Task: Choose file "Resume Document".
Action: Mouse moved to (454, 103)
Screenshot: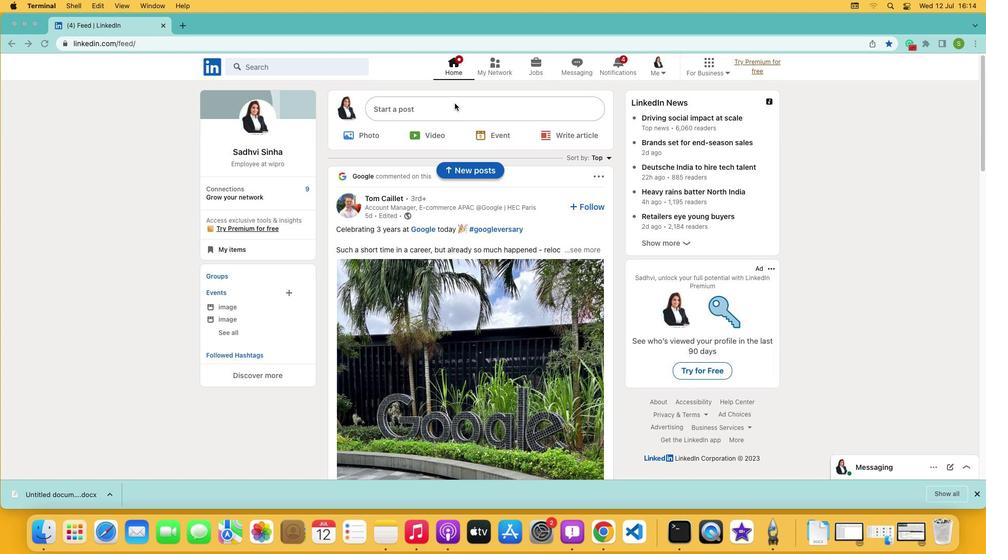 
Action: Mouse pressed left at (454, 103)
Screenshot: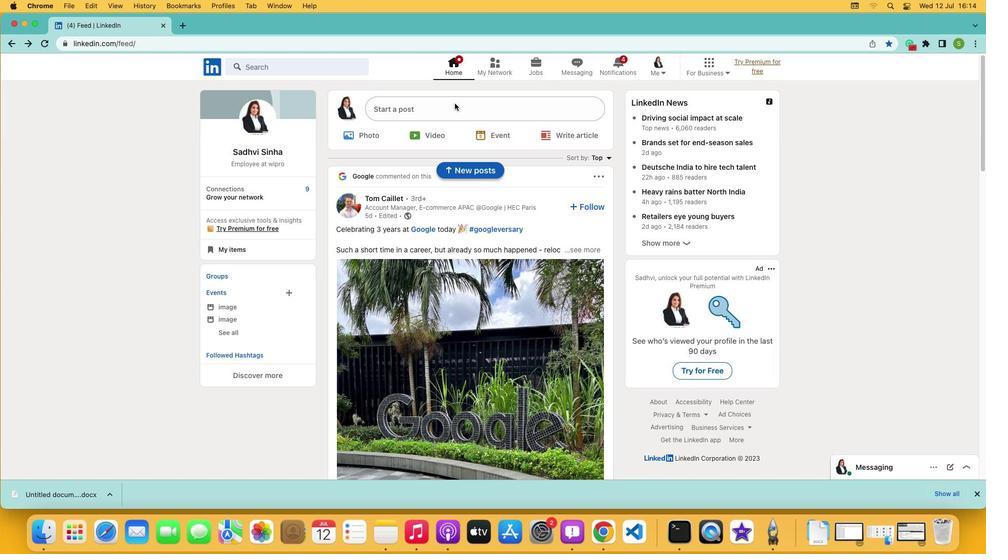 
Action: Mouse pressed left at (454, 103)
Screenshot: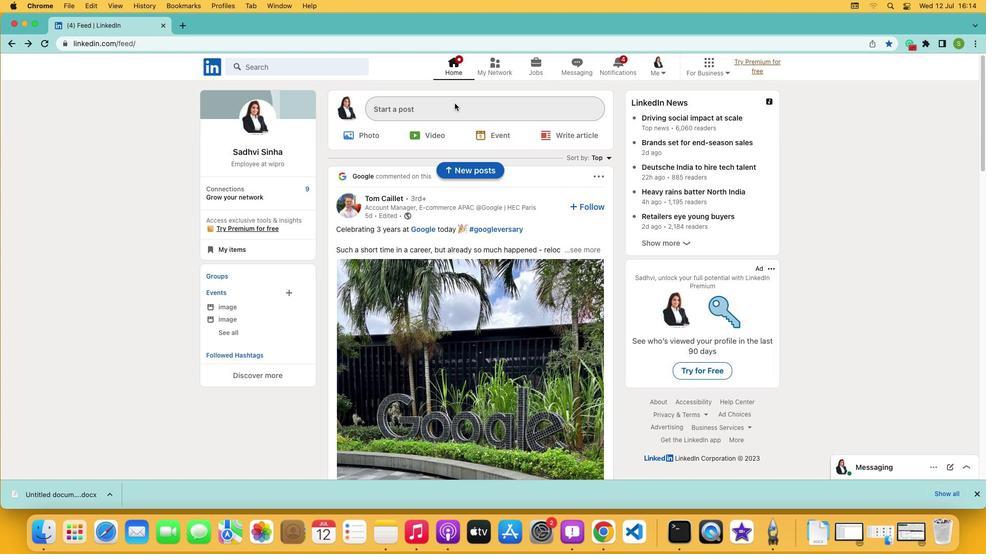 
Action: Mouse moved to (433, 312)
Screenshot: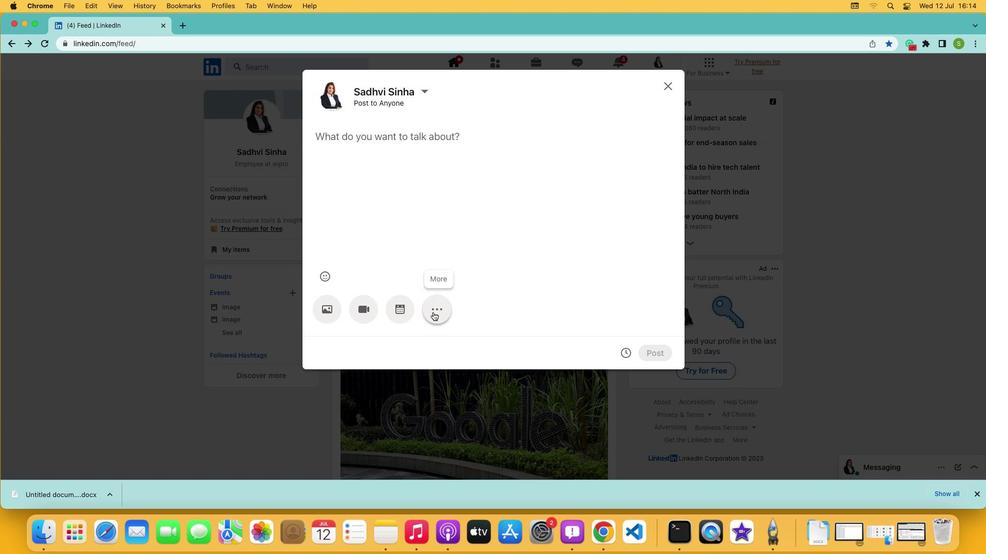 
Action: Mouse pressed left at (433, 312)
Screenshot: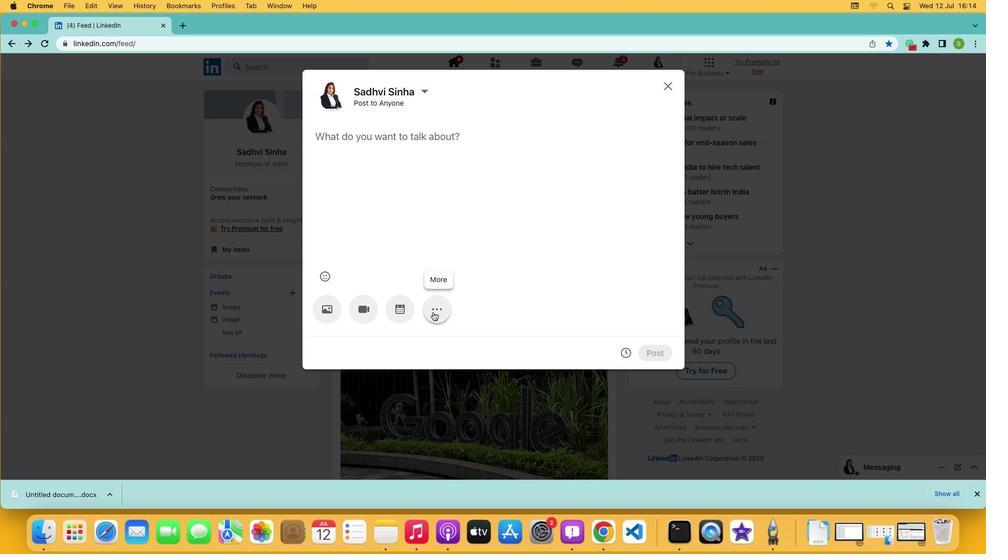 
Action: Mouse moved to (538, 308)
Screenshot: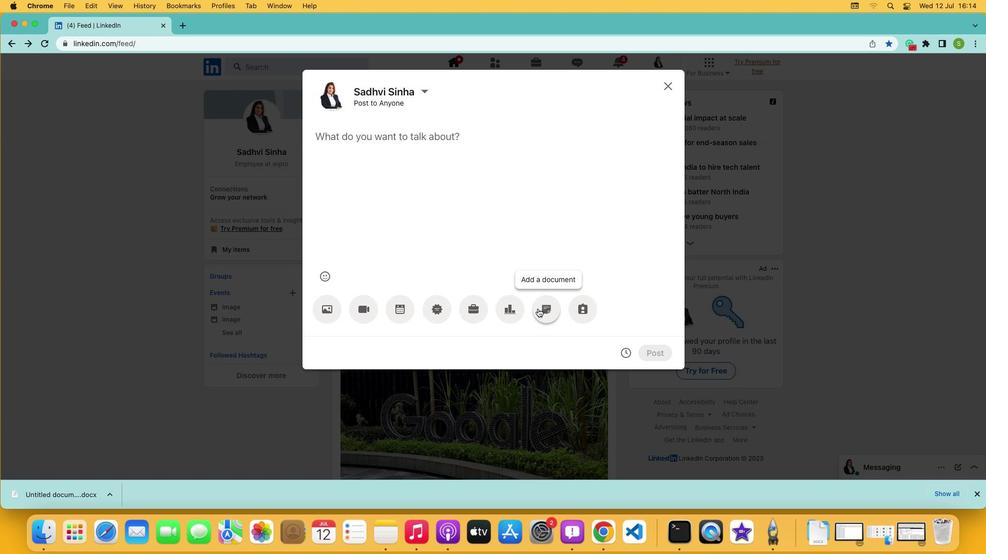 
Action: Mouse pressed left at (538, 308)
Screenshot: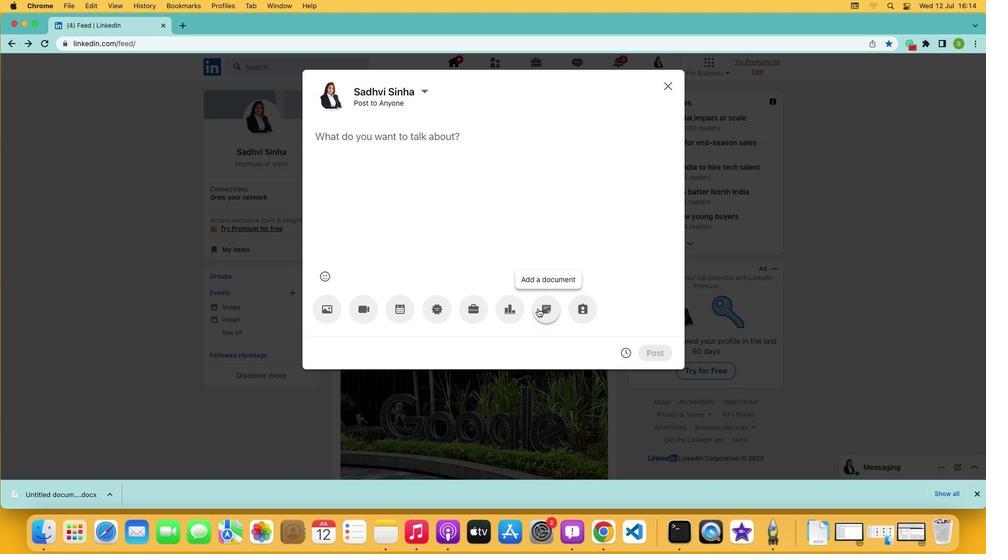 
Action: Mouse moved to (443, 128)
Screenshot: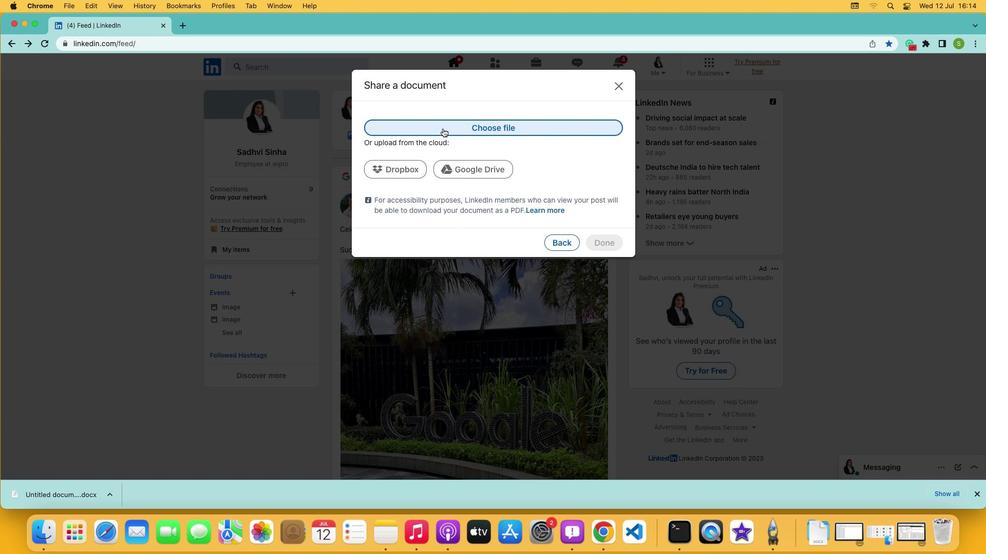 
Action: Mouse pressed left at (443, 128)
Screenshot: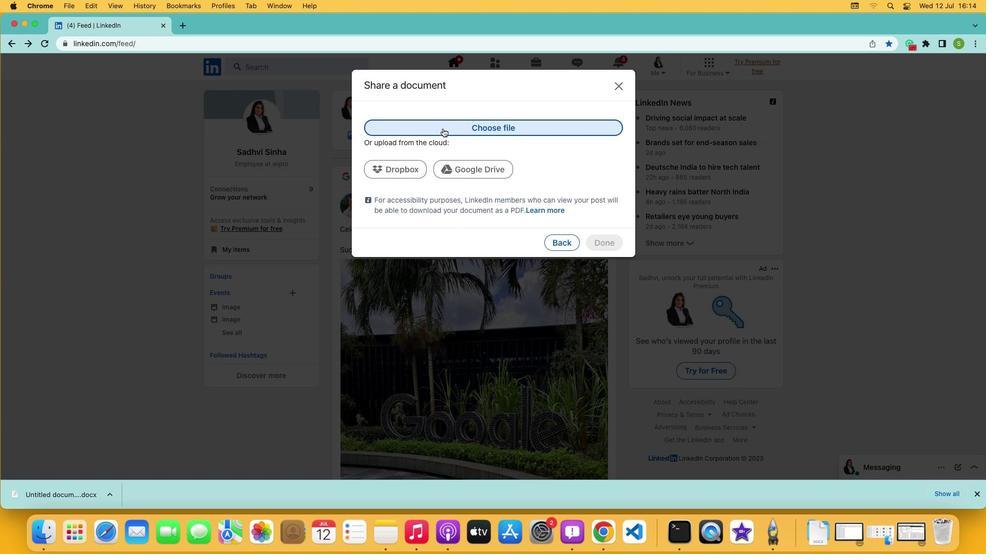 
Action: Mouse moved to (397, 198)
Screenshot: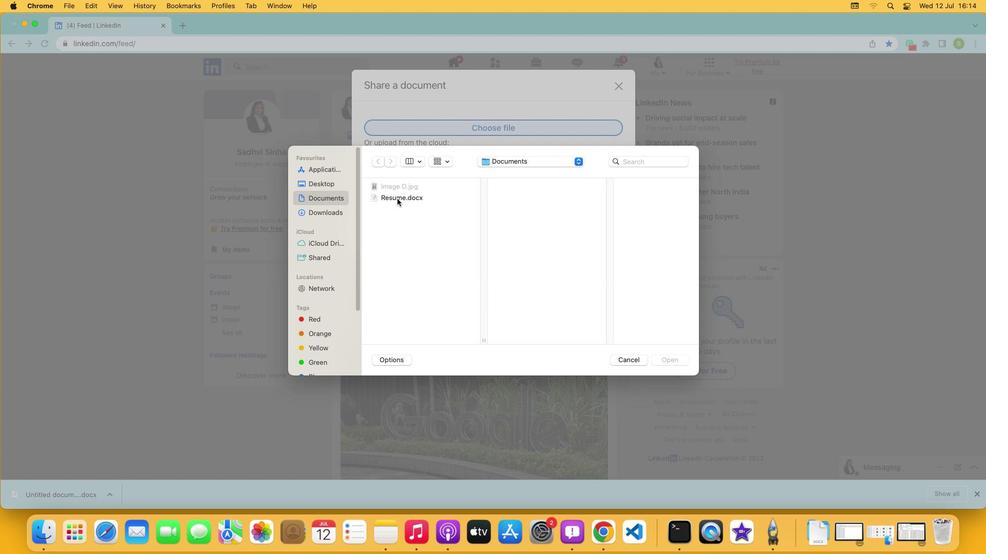 
Action: Mouse pressed left at (397, 198)
Screenshot: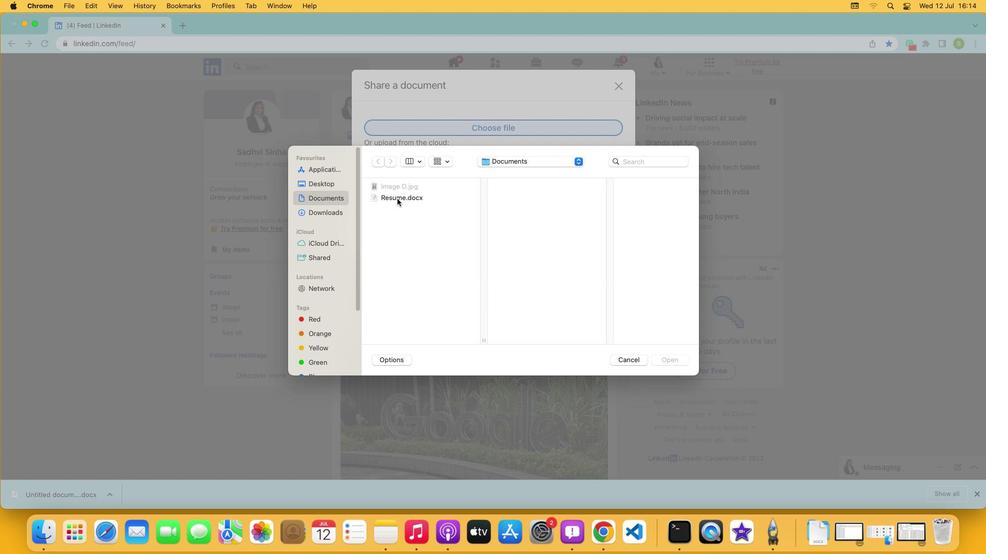
Action: Mouse moved to (677, 360)
Screenshot: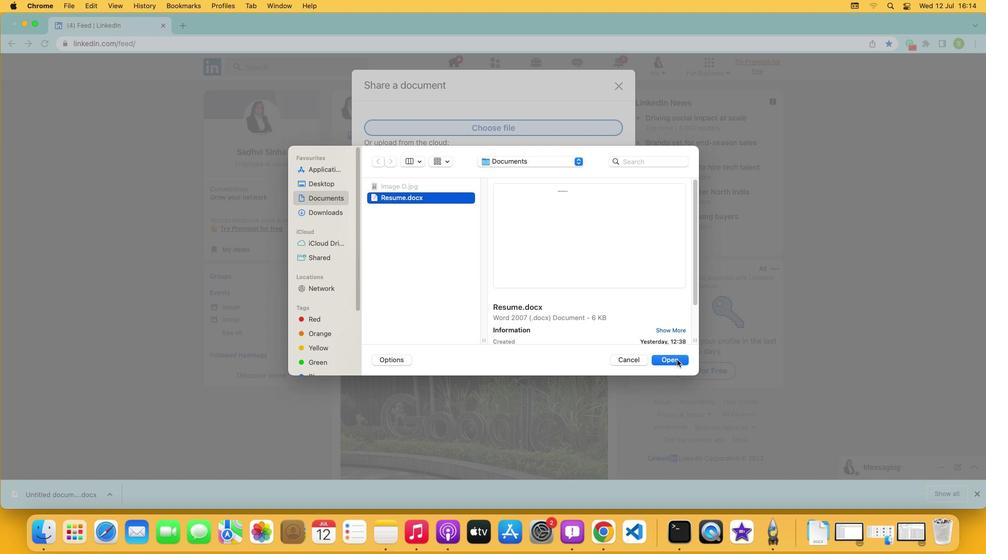 
Action: Mouse pressed left at (677, 360)
Screenshot: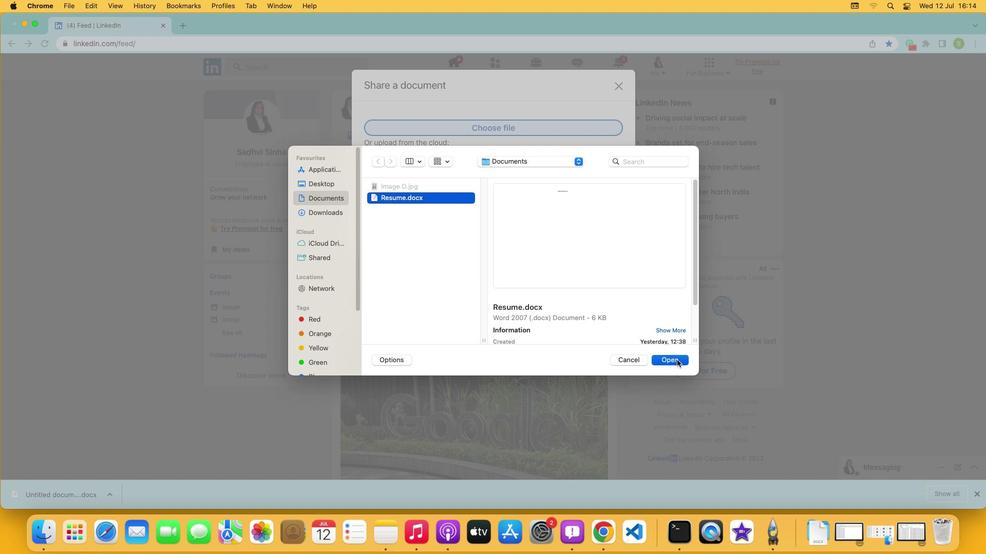 
Action: Mouse moved to (544, 220)
Screenshot: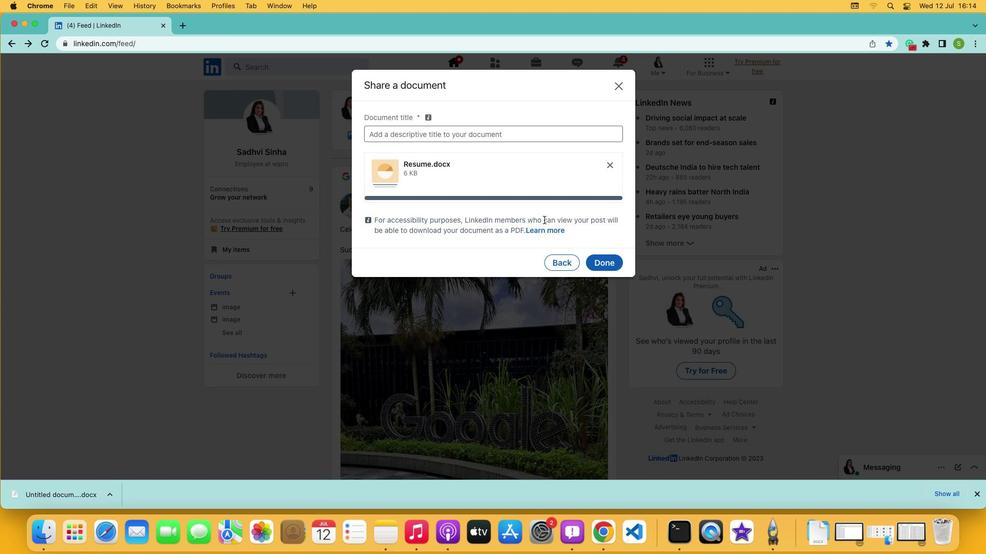 
